 Task: Filter services by connection 1st.
Action: Mouse moved to (313, 60)
Screenshot: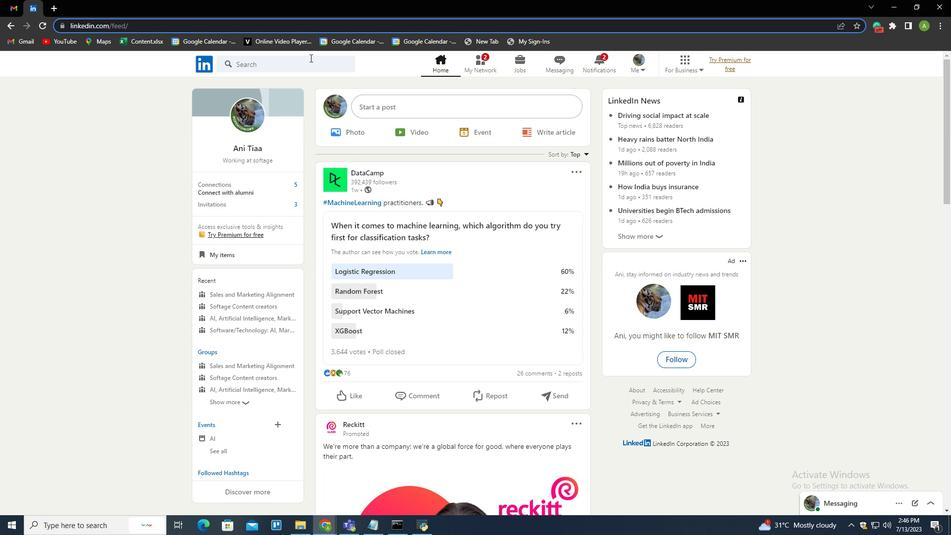 
Action: Mouse pressed left at (313, 60)
Screenshot: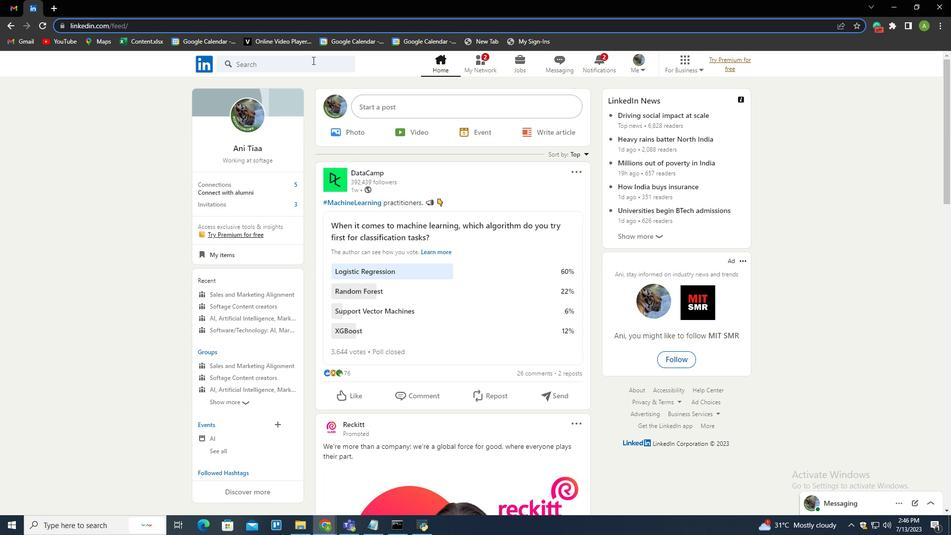 
Action: Mouse moved to (326, 73)
Screenshot: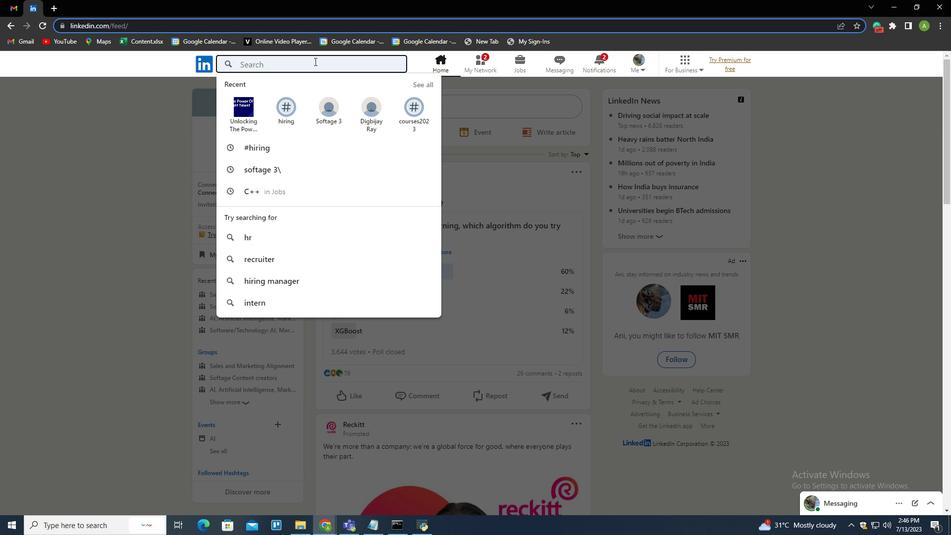
Action: Key pressed hiring<Key.enter>
Screenshot: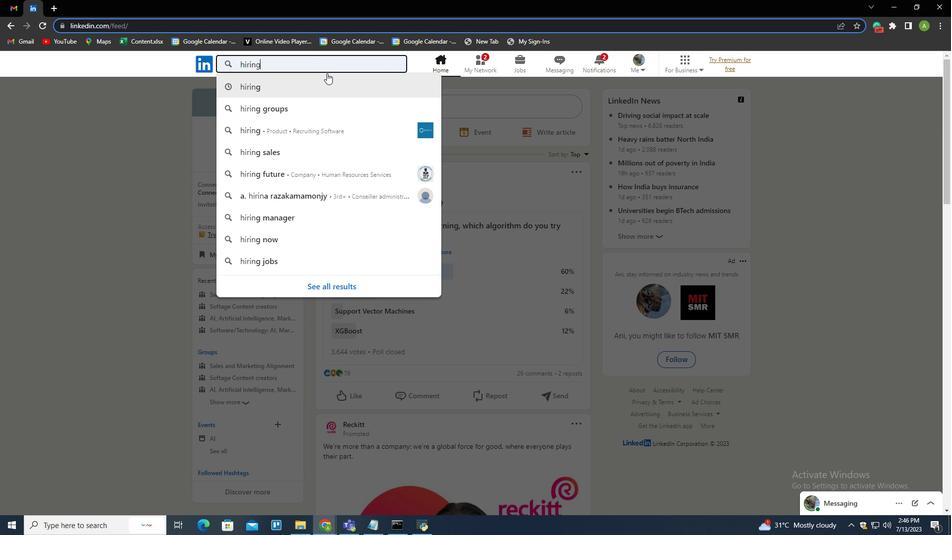
Action: Mouse moved to (586, 92)
Screenshot: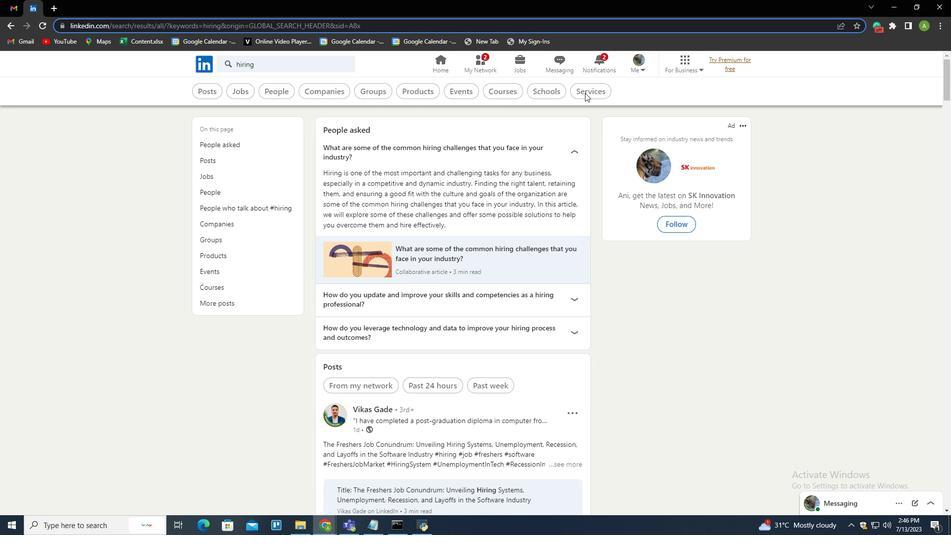 
Action: Mouse pressed left at (586, 92)
Screenshot: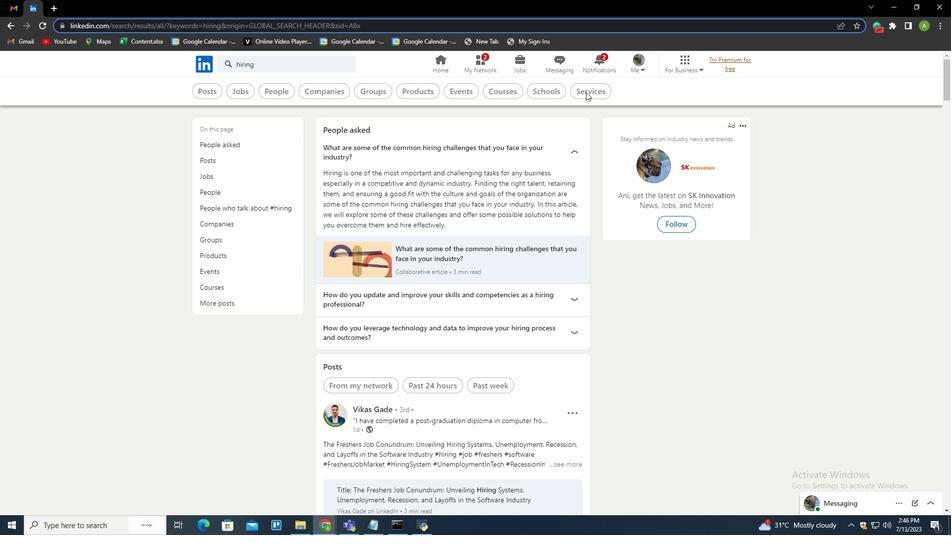 
Action: Mouse moved to (448, 88)
Screenshot: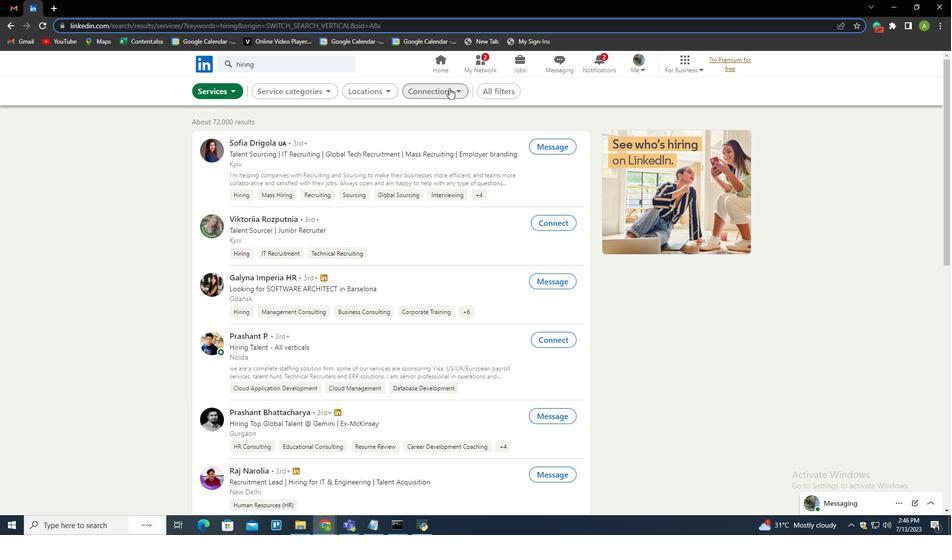 
Action: Mouse pressed left at (448, 88)
Screenshot: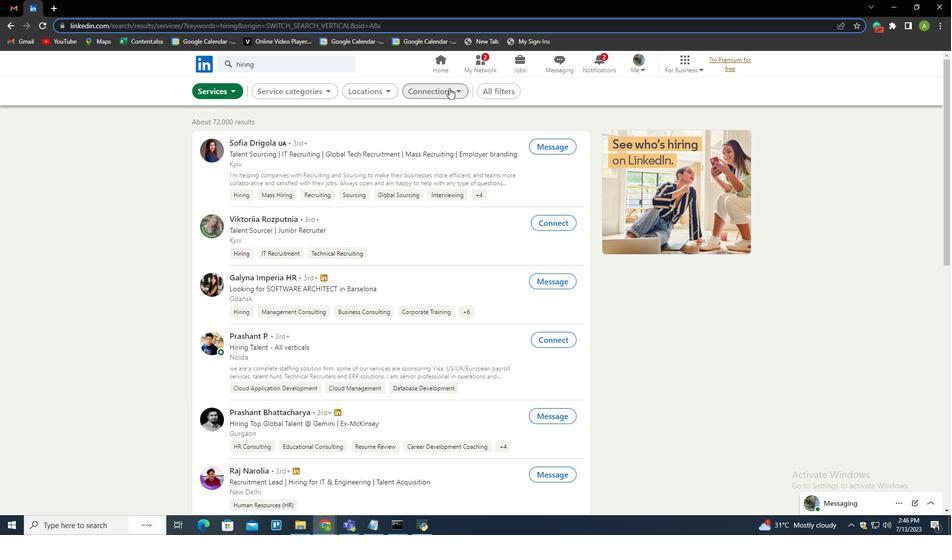 
Action: Mouse moved to (374, 117)
Screenshot: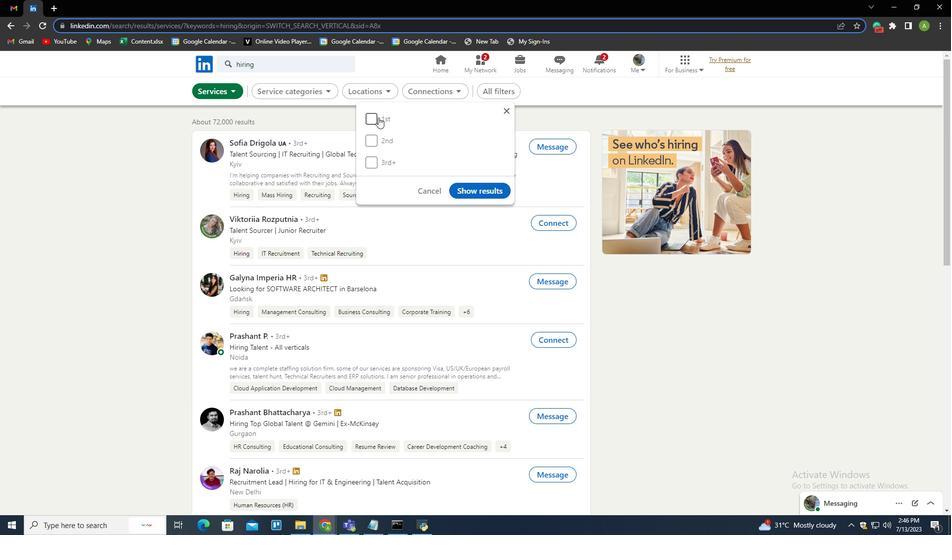 
Action: Mouse pressed left at (374, 117)
Screenshot: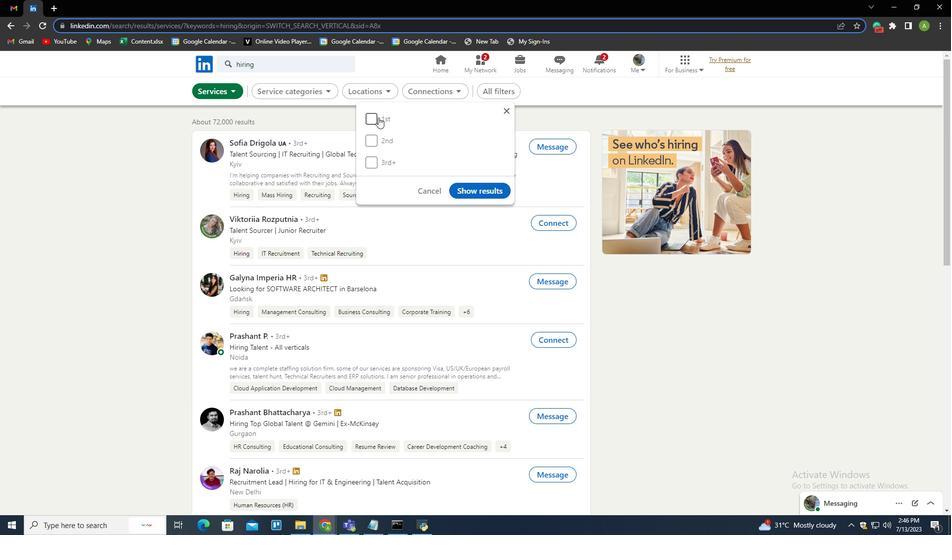 
Action: Mouse moved to (471, 189)
Screenshot: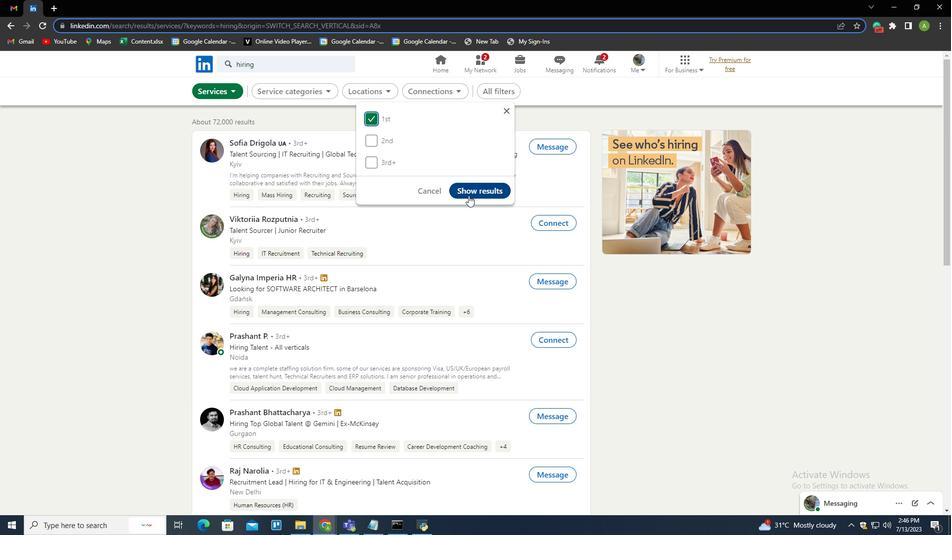 
Action: Mouse pressed left at (471, 189)
Screenshot: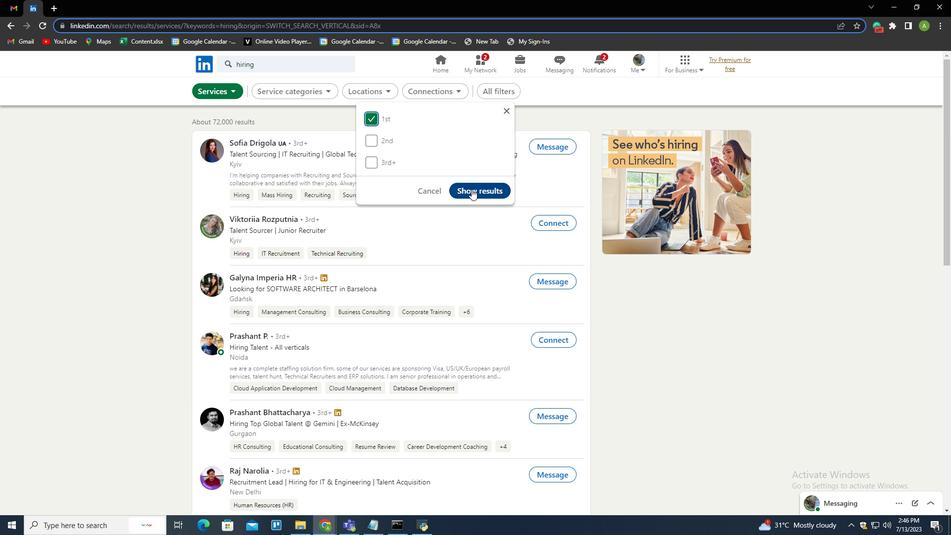 
